 Task: Change slideshow to presenter view.
Action: Mouse moved to (1247, 73)
Screenshot: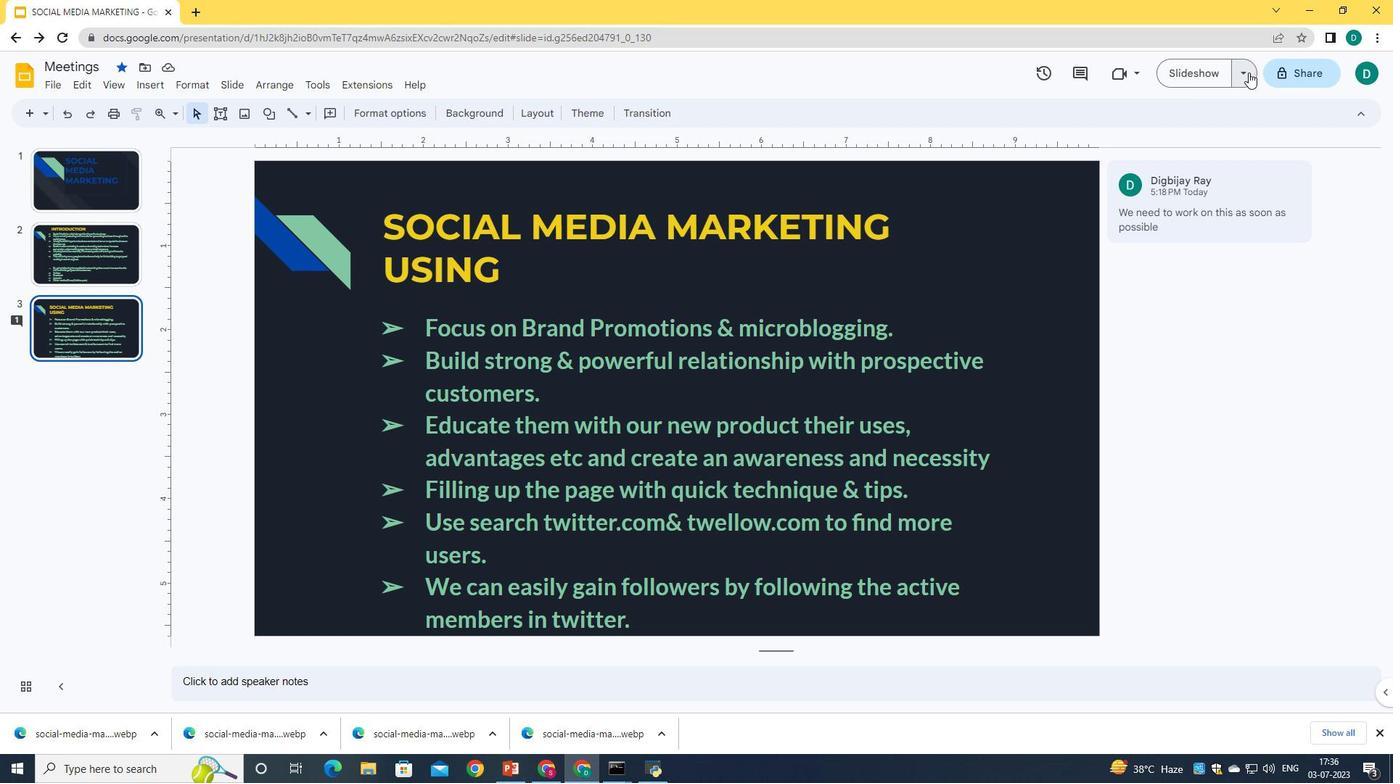 
Action: Mouse pressed left at (1247, 73)
Screenshot: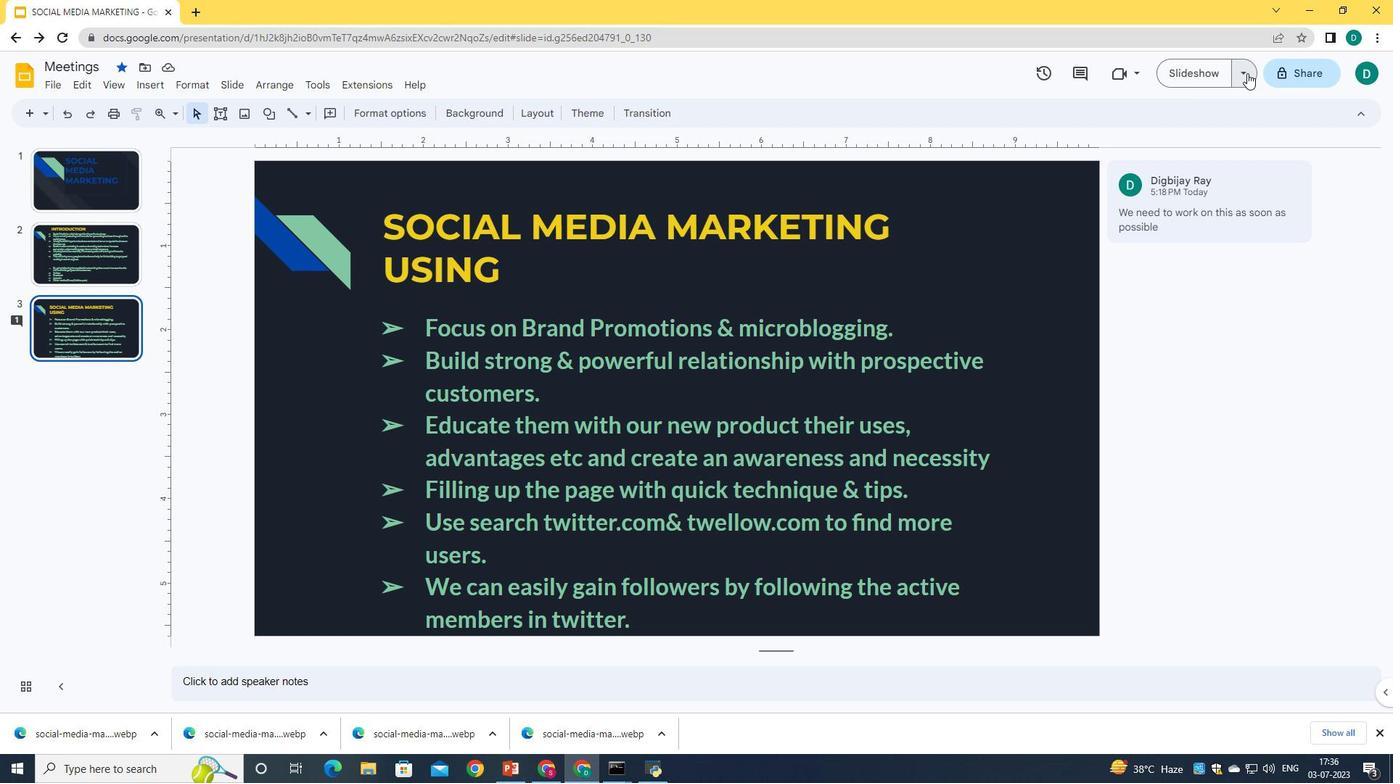 
Action: Mouse moved to (1178, 119)
Screenshot: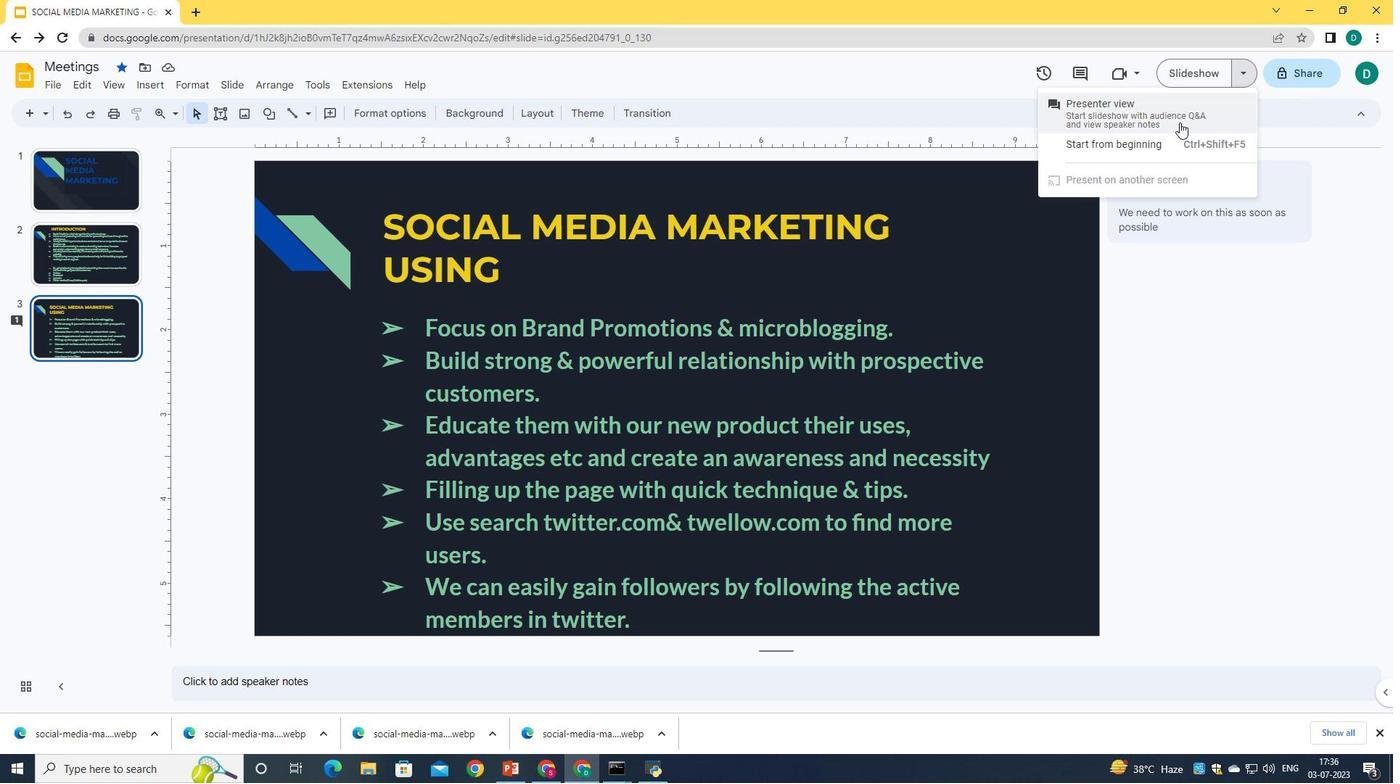 
Action: Mouse pressed left at (1178, 119)
Screenshot: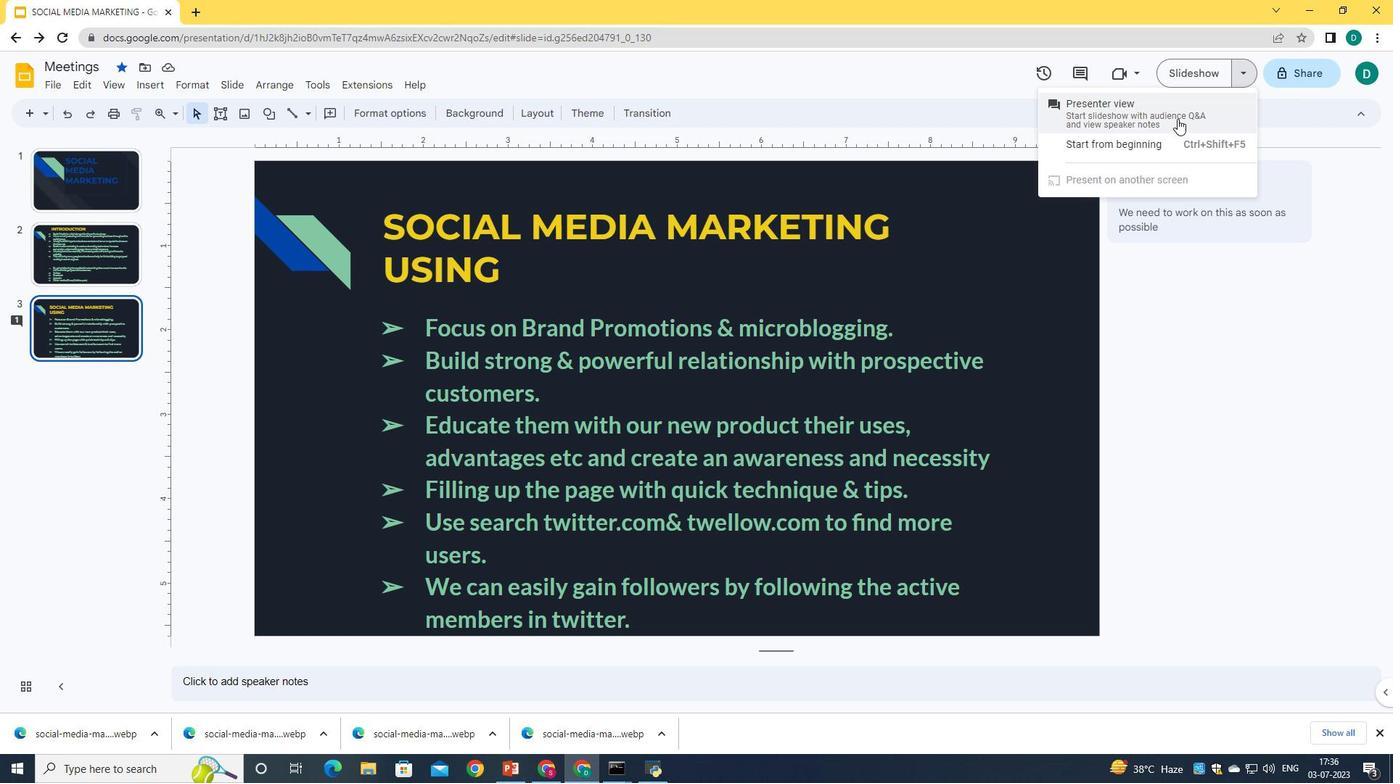 
Action: Mouse moved to (418, 144)
Screenshot: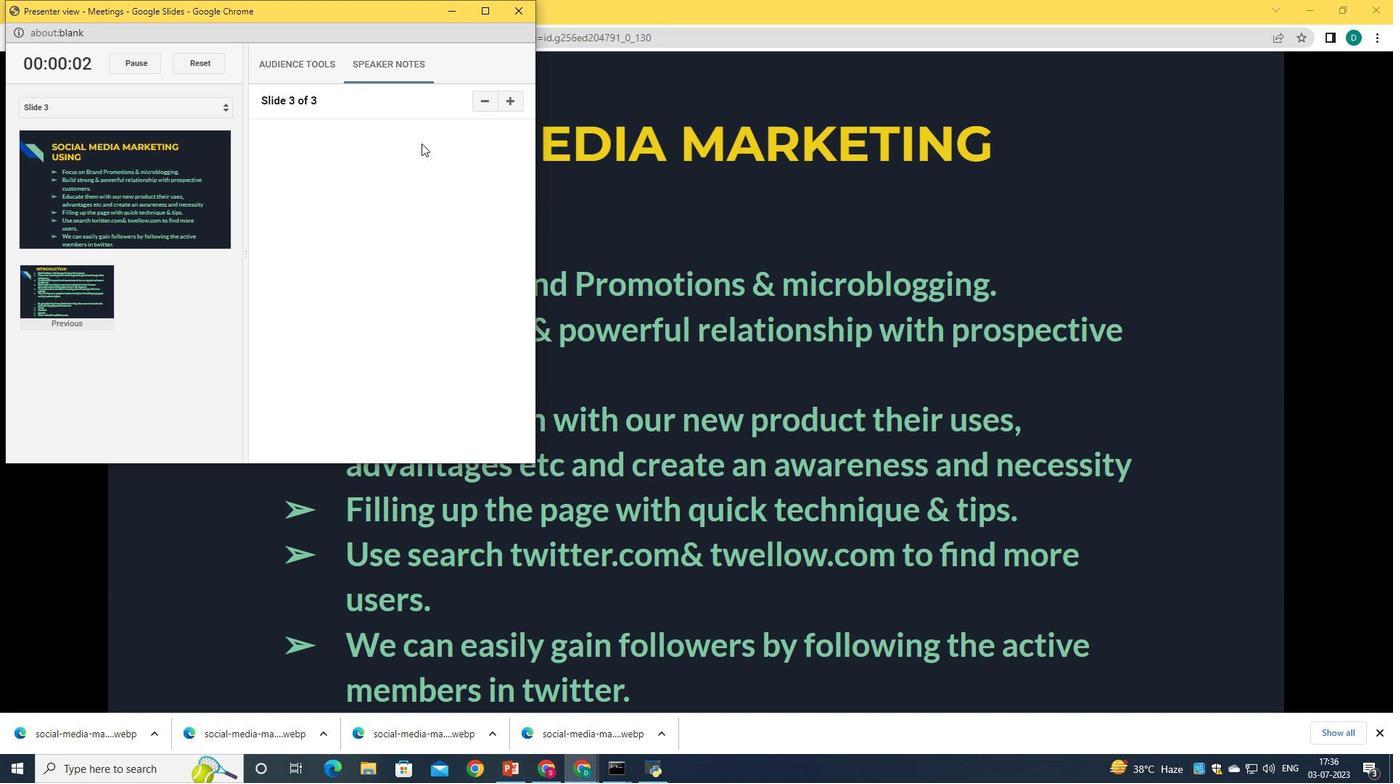 
